 Task: Create a scrum project ZippyTech.
Action: Mouse moved to (243, 65)
Screenshot: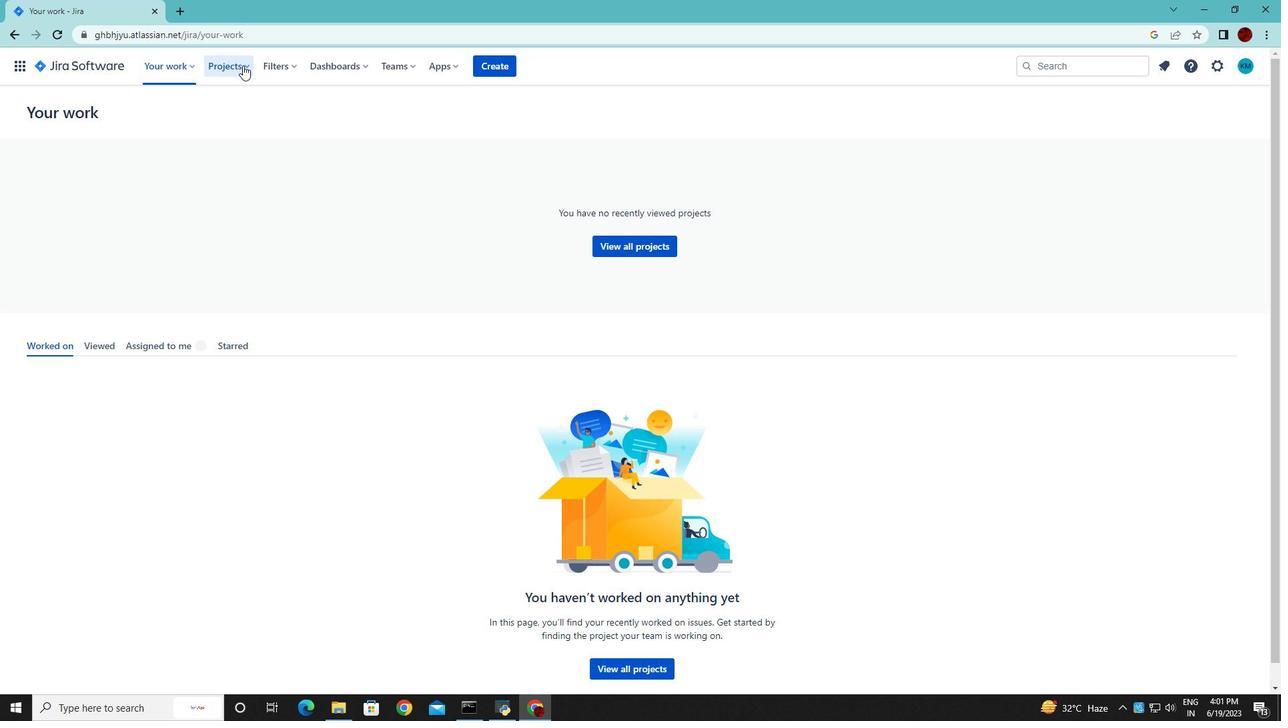 
Action: Mouse pressed left at (243, 65)
Screenshot: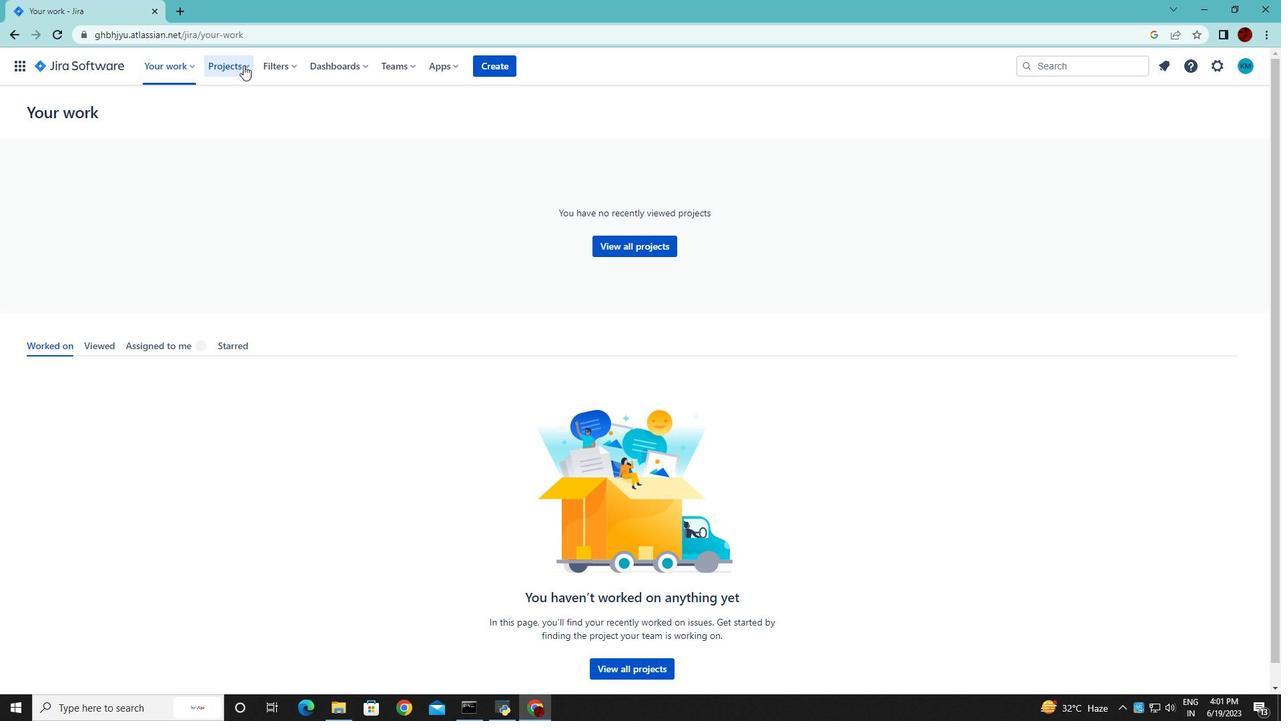 
Action: Mouse moved to (256, 307)
Screenshot: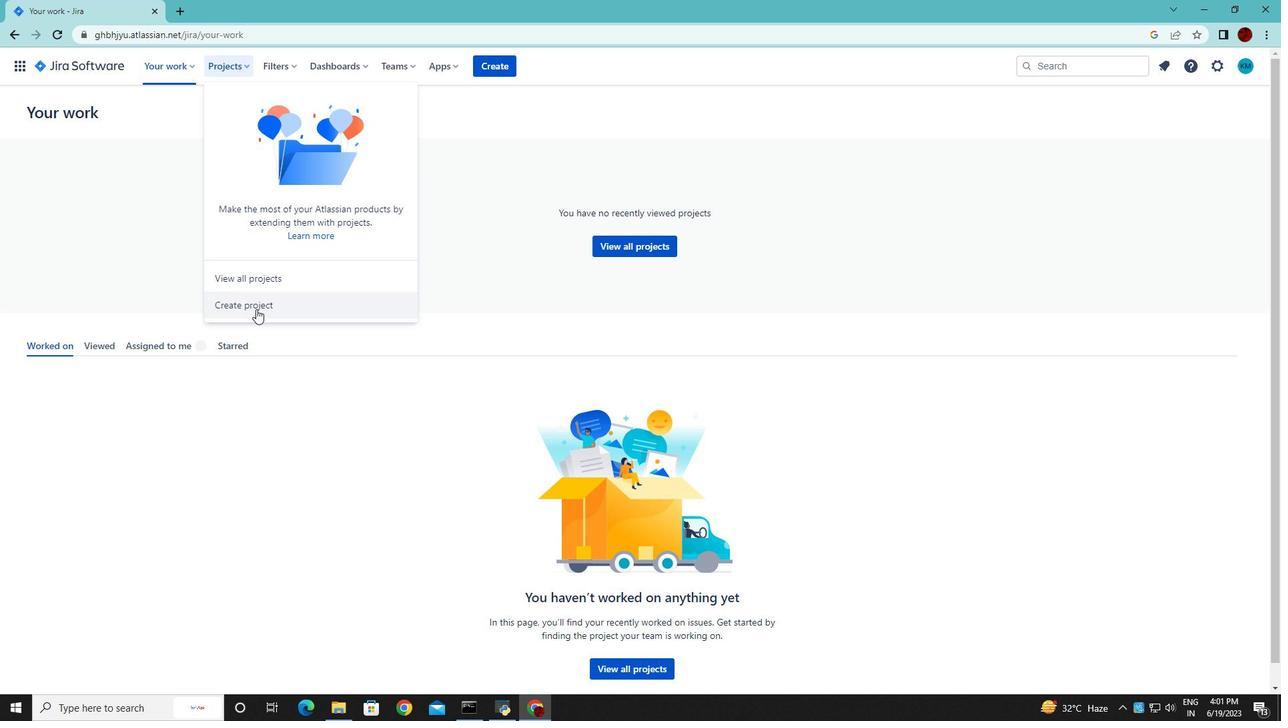 
Action: Mouse pressed left at (256, 307)
Screenshot: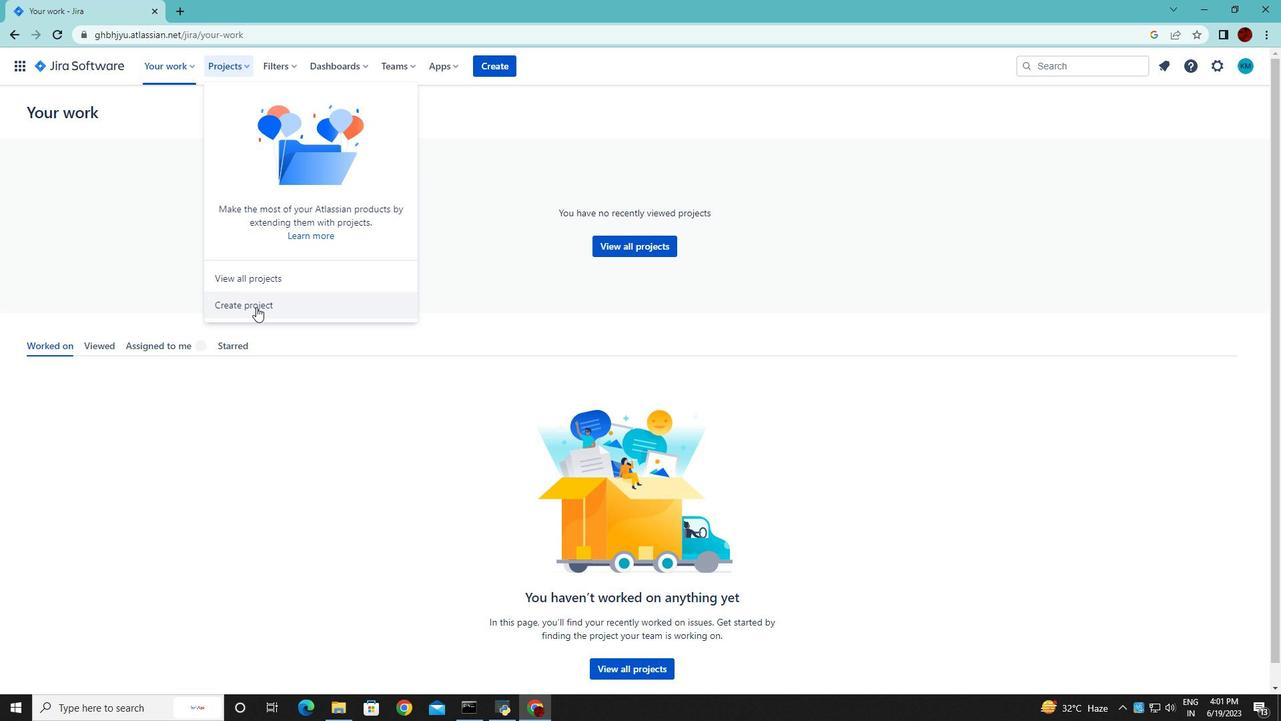
Action: Mouse moved to (610, 327)
Screenshot: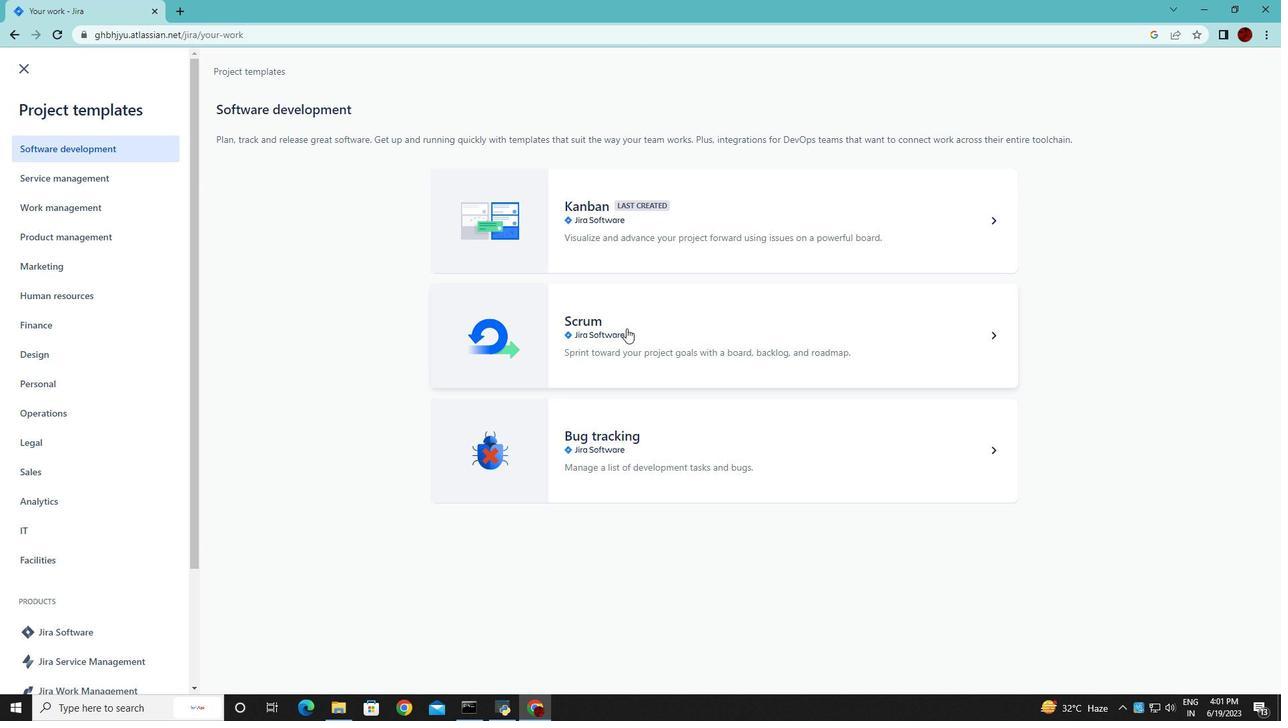 
Action: Mouse pressed left at (610, 327)
Screenshot: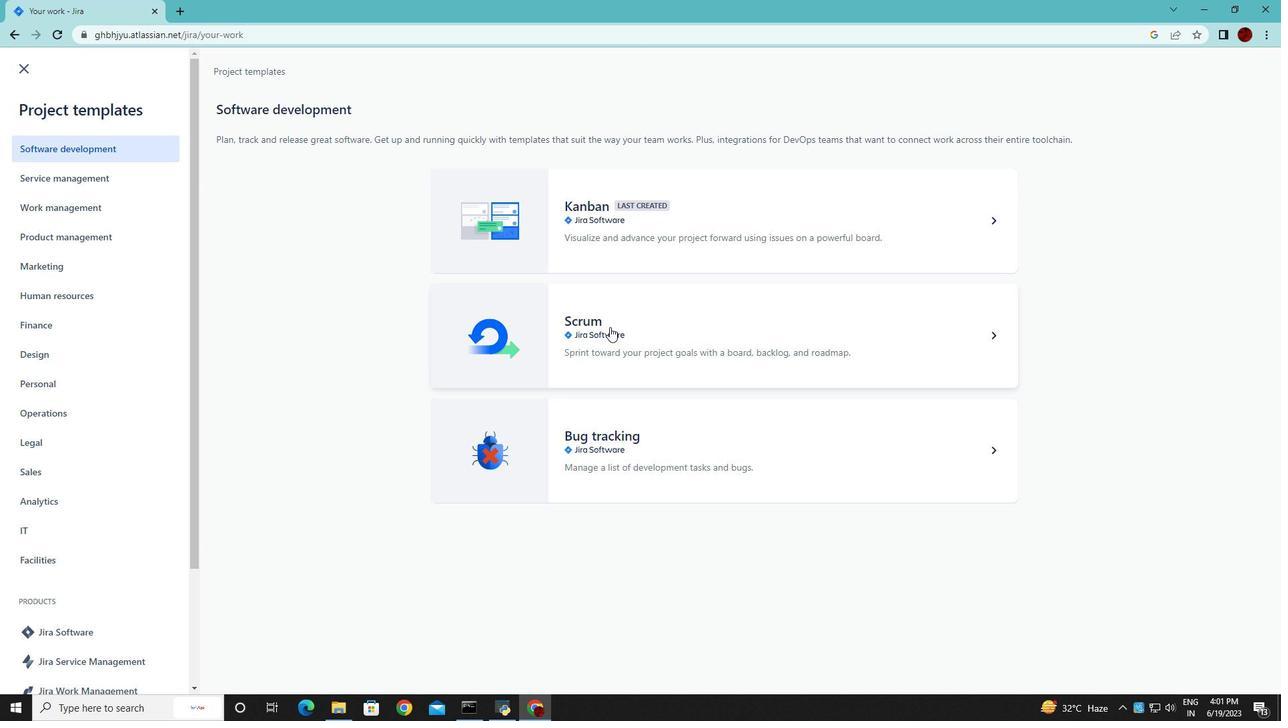 
Action: Mouse moved to (1002, 667)
Screenshot: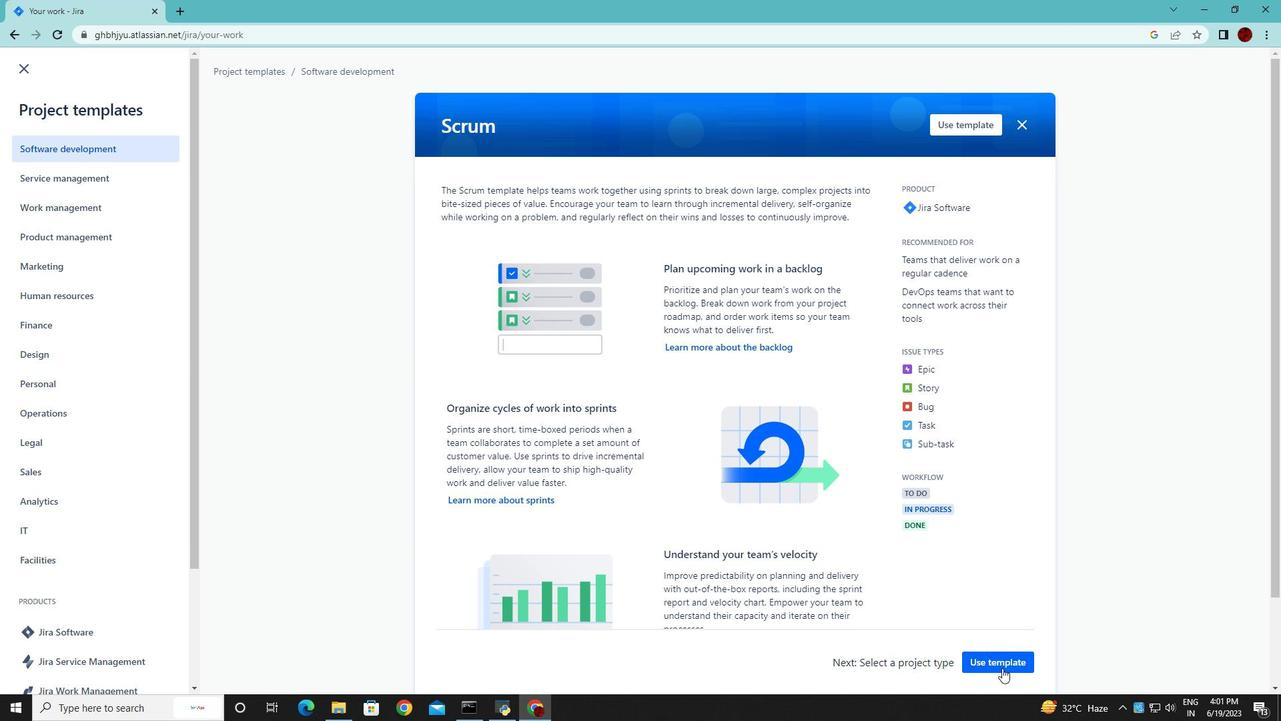 
Action: Mouse pressed left at (1002, 667)
Screenshot: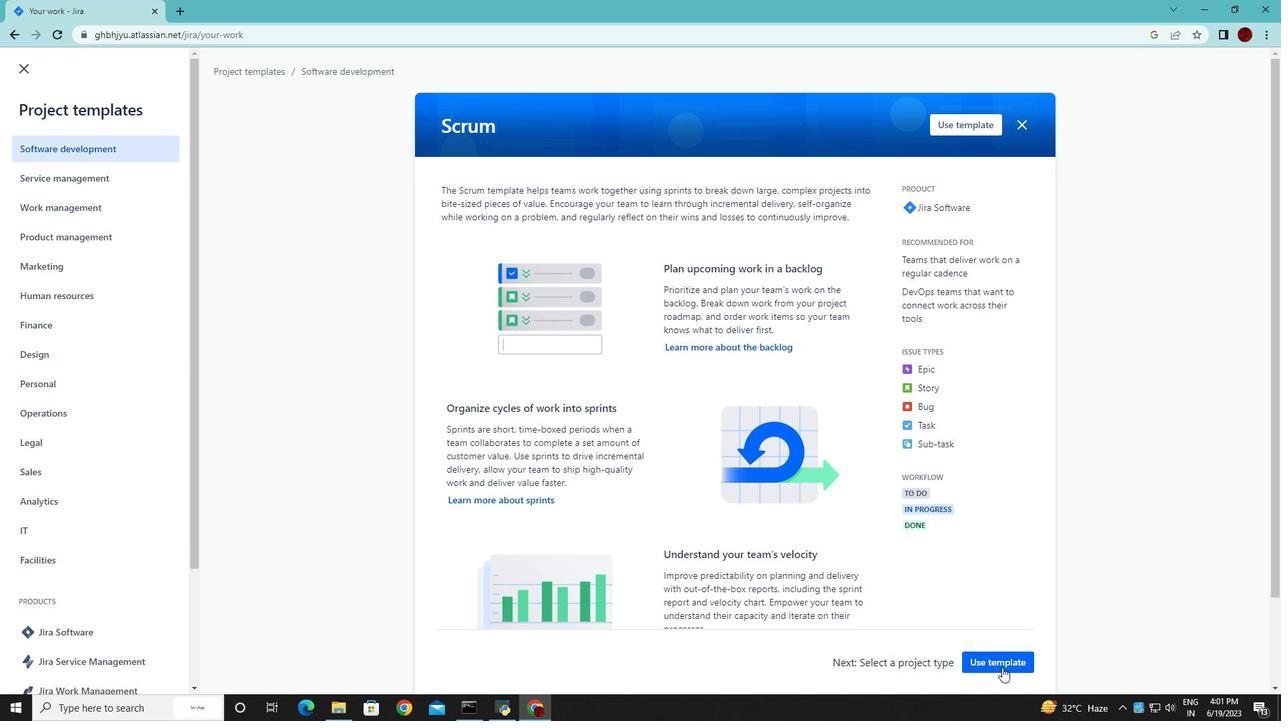
Action: Mouse moved to (483, 648)
Screenshot: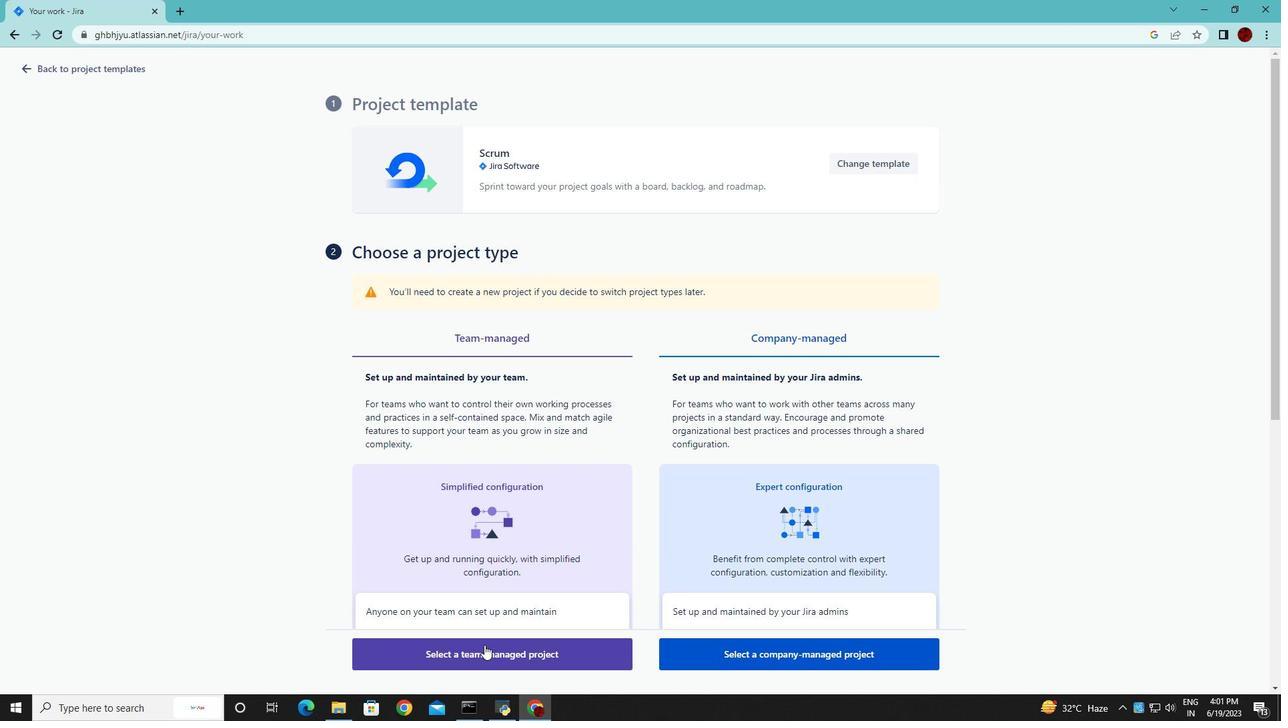 
Action: Mouse pressed left at (483, 648)
Screenshot: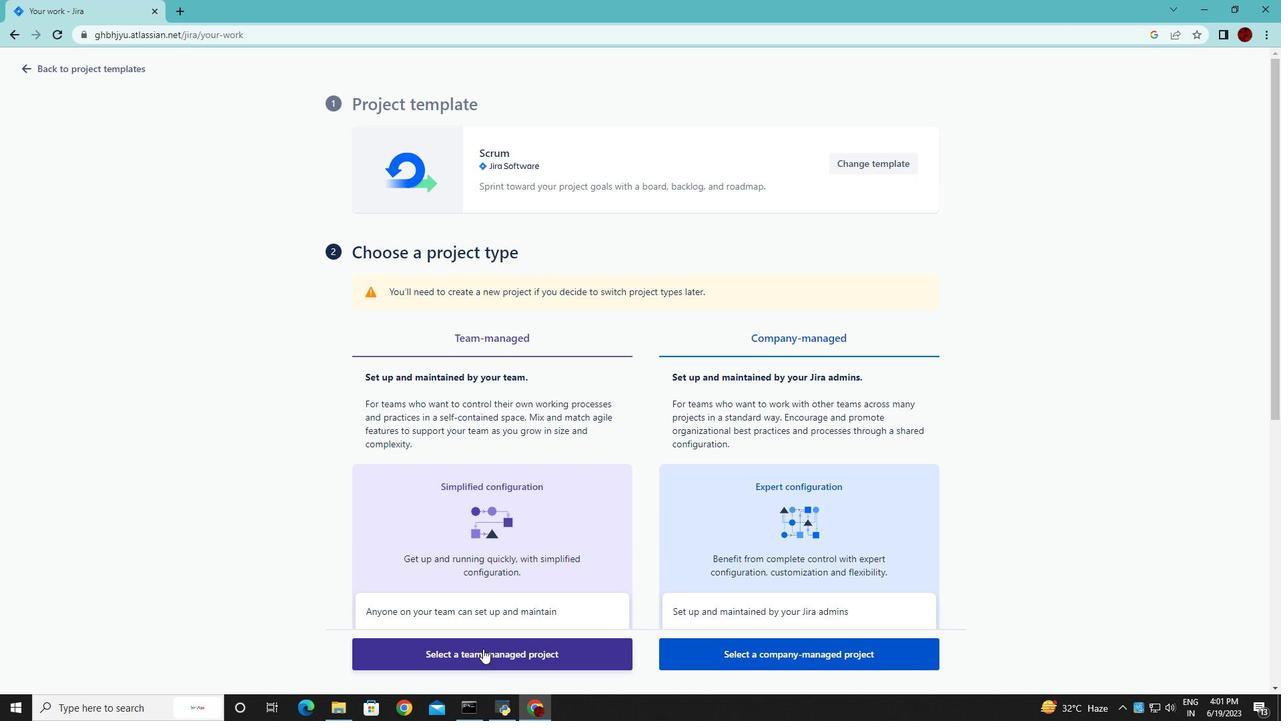 
Action: Mouse moved to (371, 311)
Screenshot: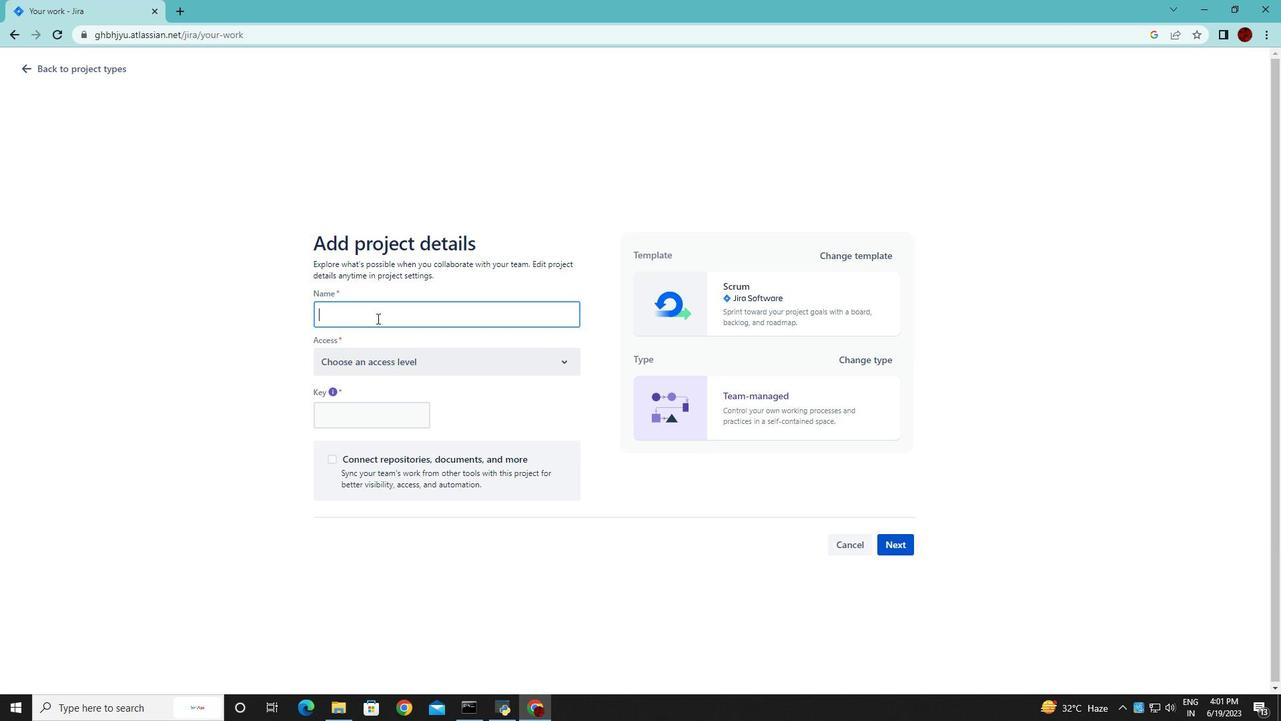 
Action: Key pressed <Key.shift>Zippy<Key.shift>Tech
Screenshot: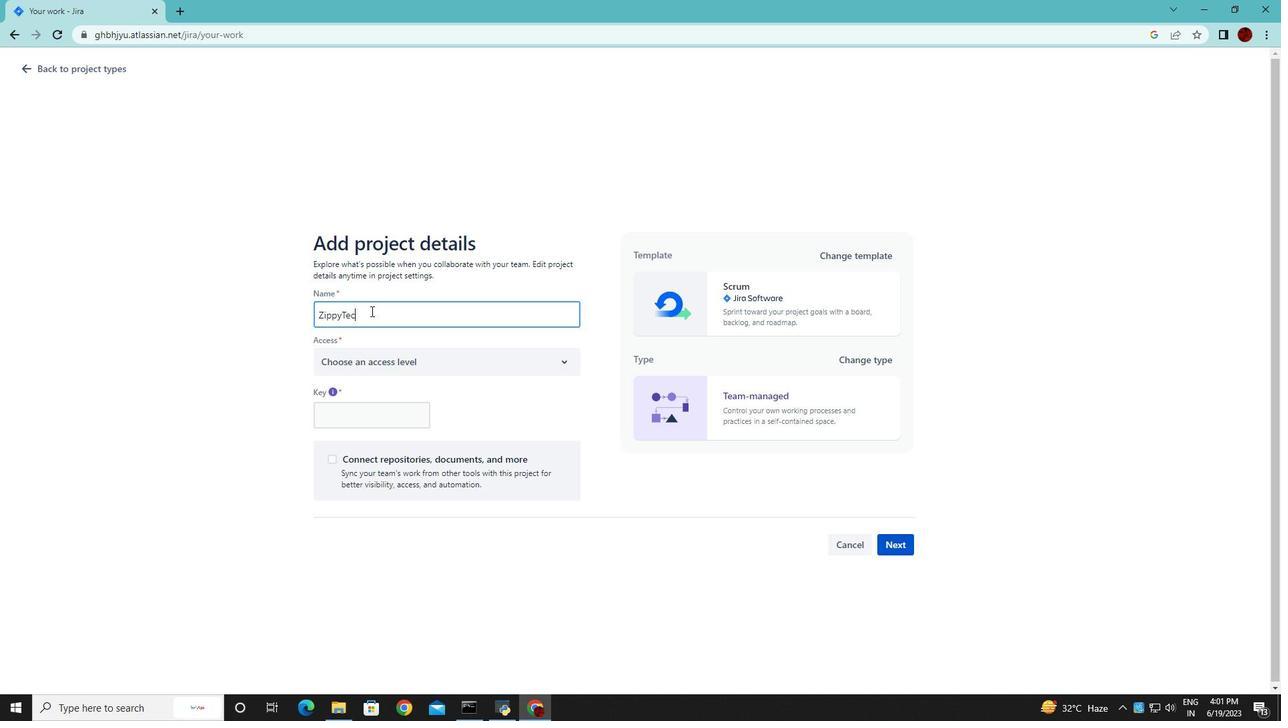
Action: Mouse moved to (902, 546)
Screenshot: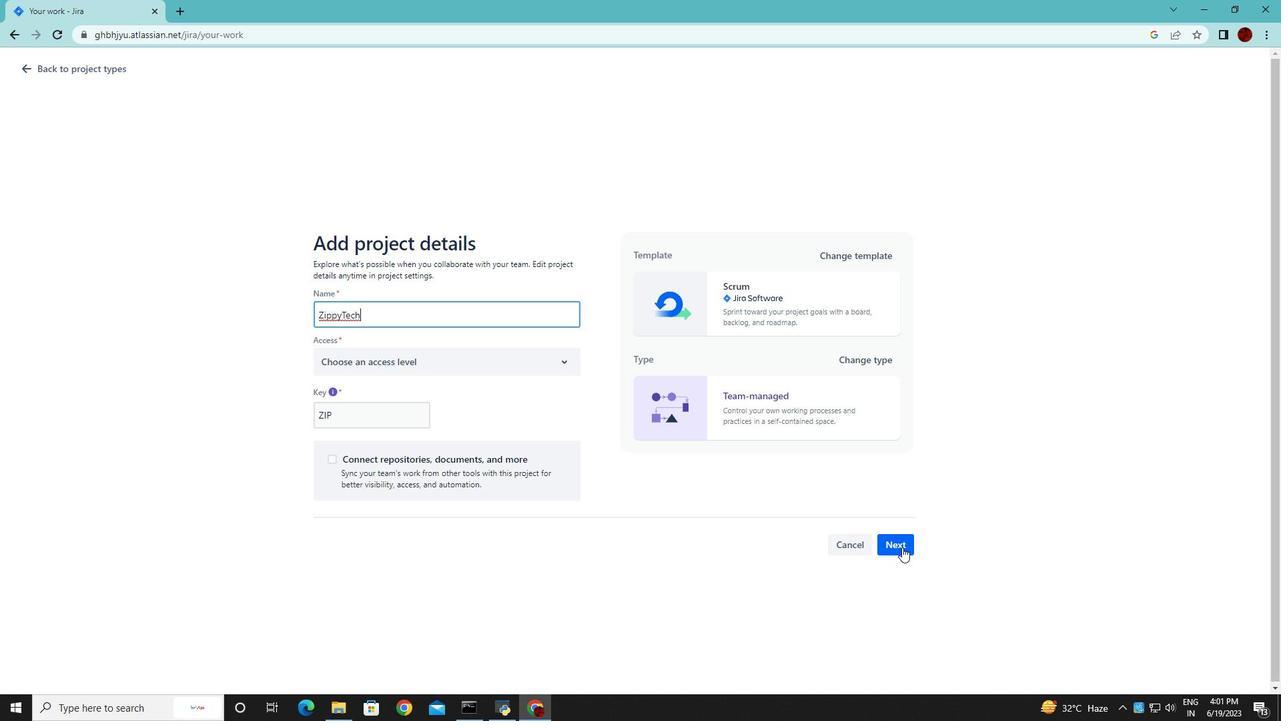 
Action: Mouse pressed left at (902, 546)
Screenshot: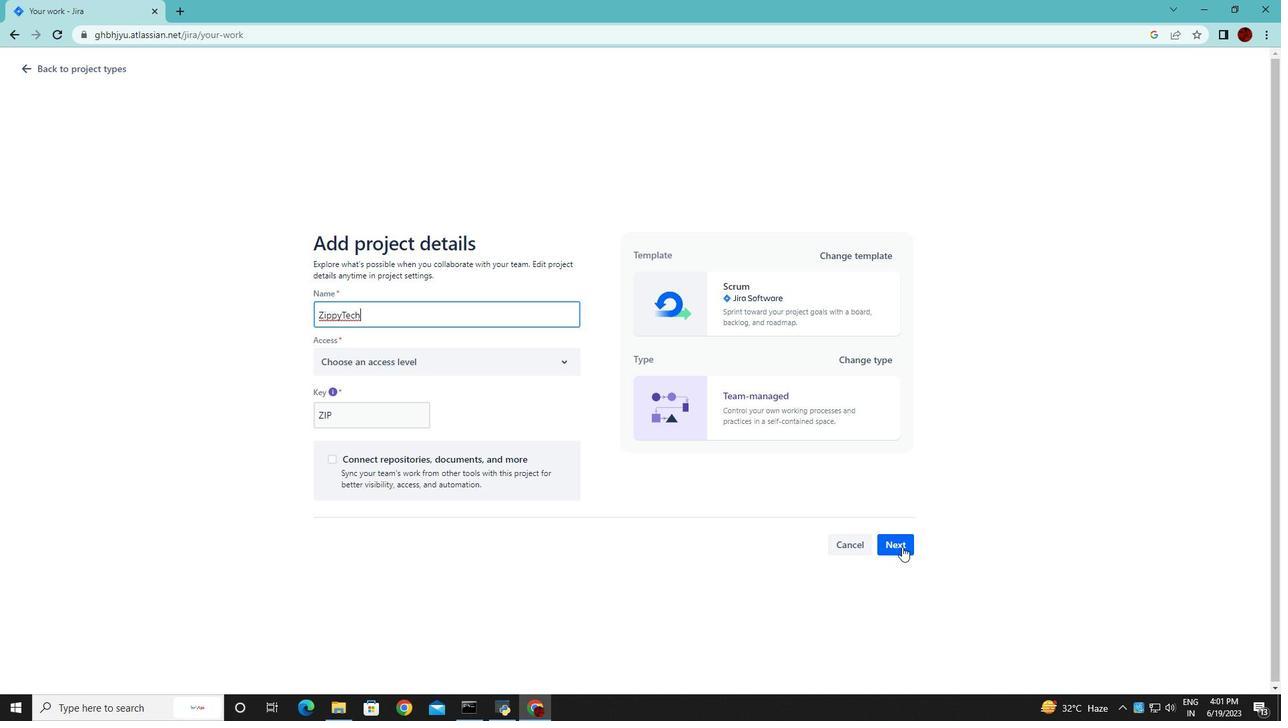 
Action: Mouse moved to (563, 358)
Screenshot: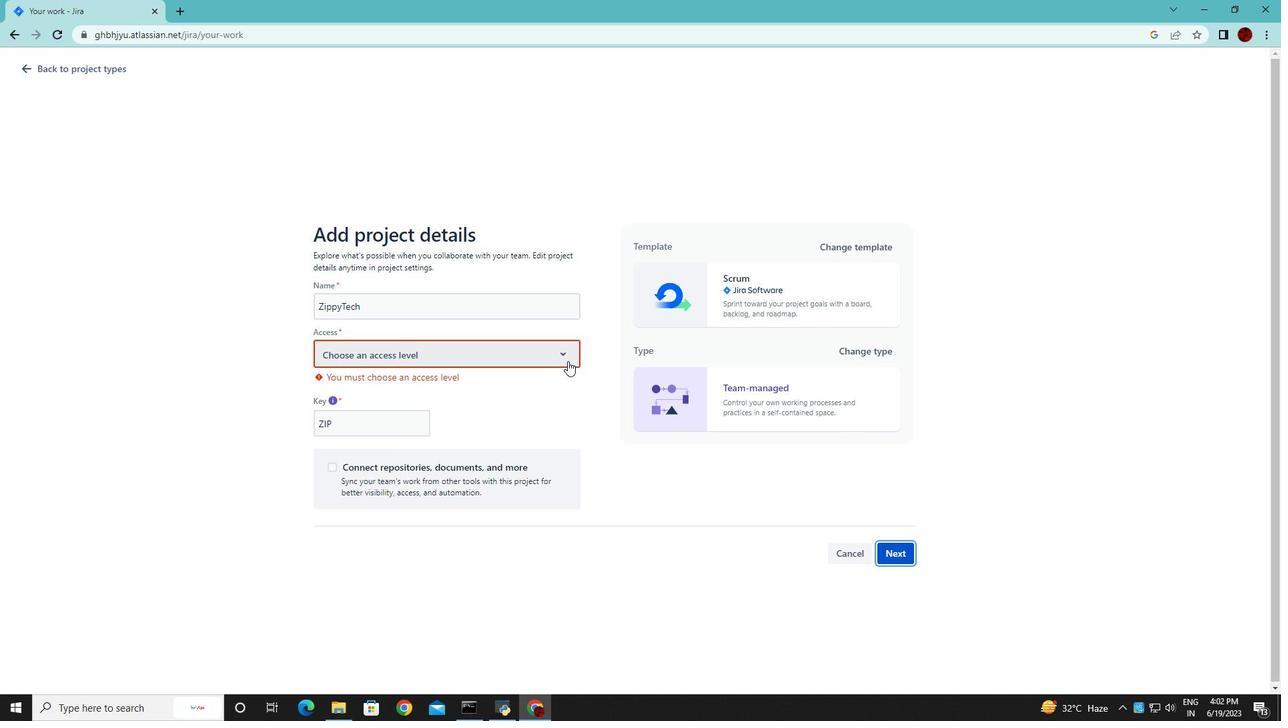 
Action: Mouse pressed left at (563, 358)
Screenshot: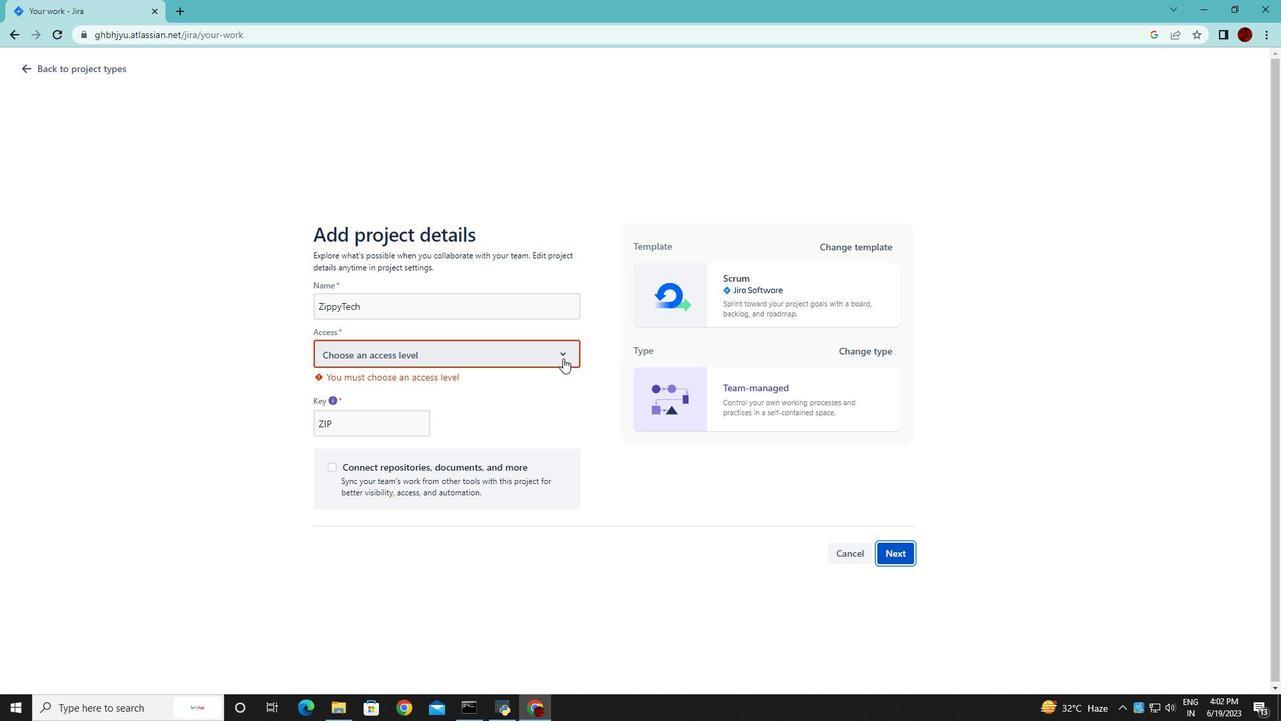 
Action: Mouse moved to (451, 405)
Screenshot: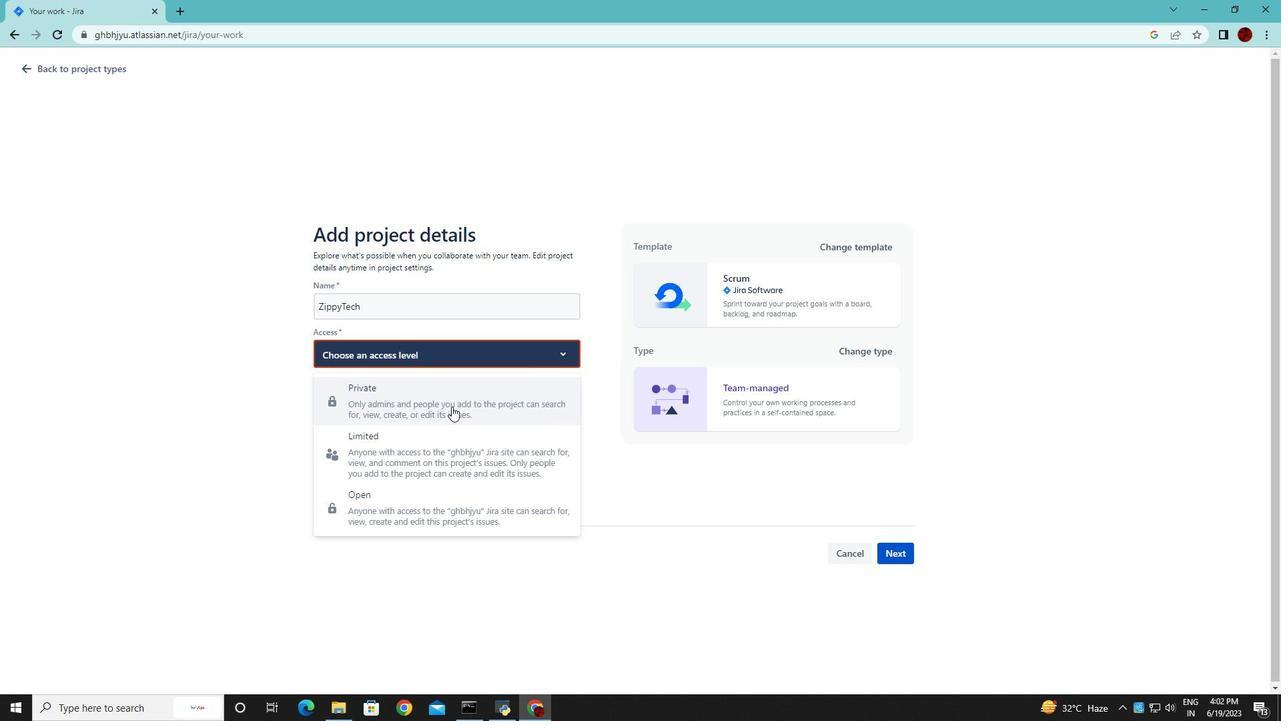 
Action: Mouse pressed left at (451, 405)
Screenshot: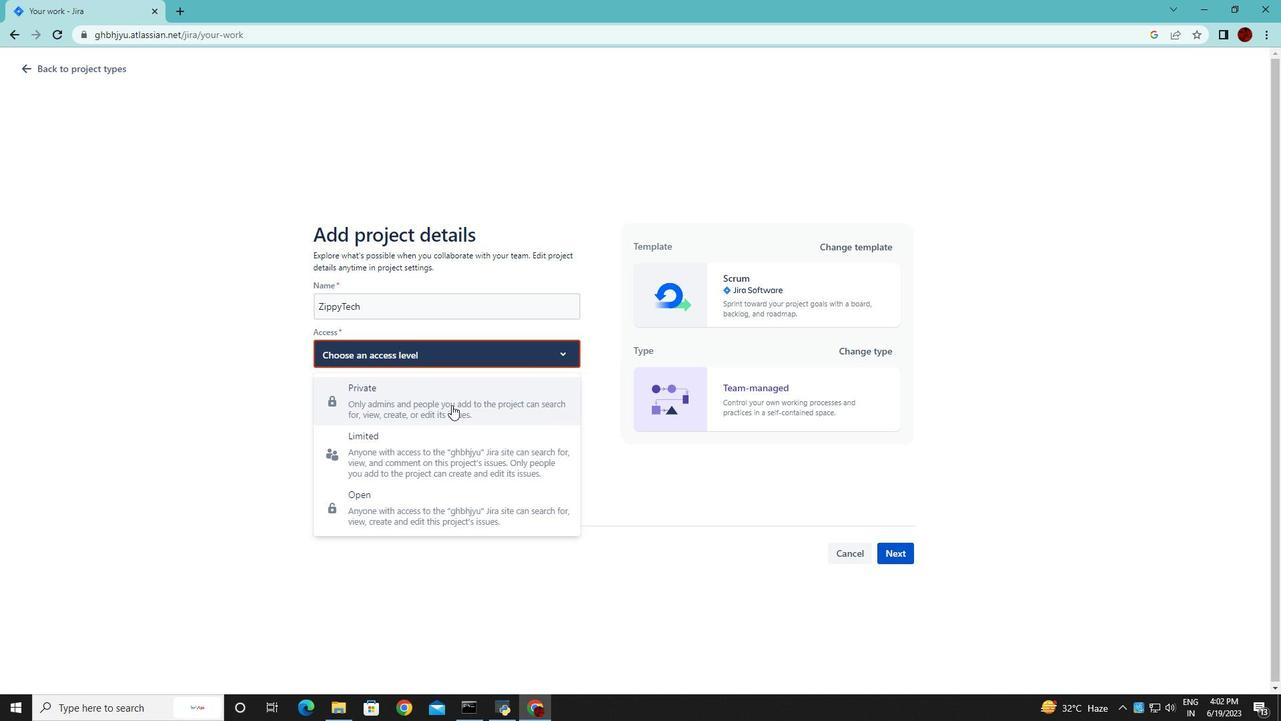 
Action: Mouse moved to (897, 543)
Screenshot: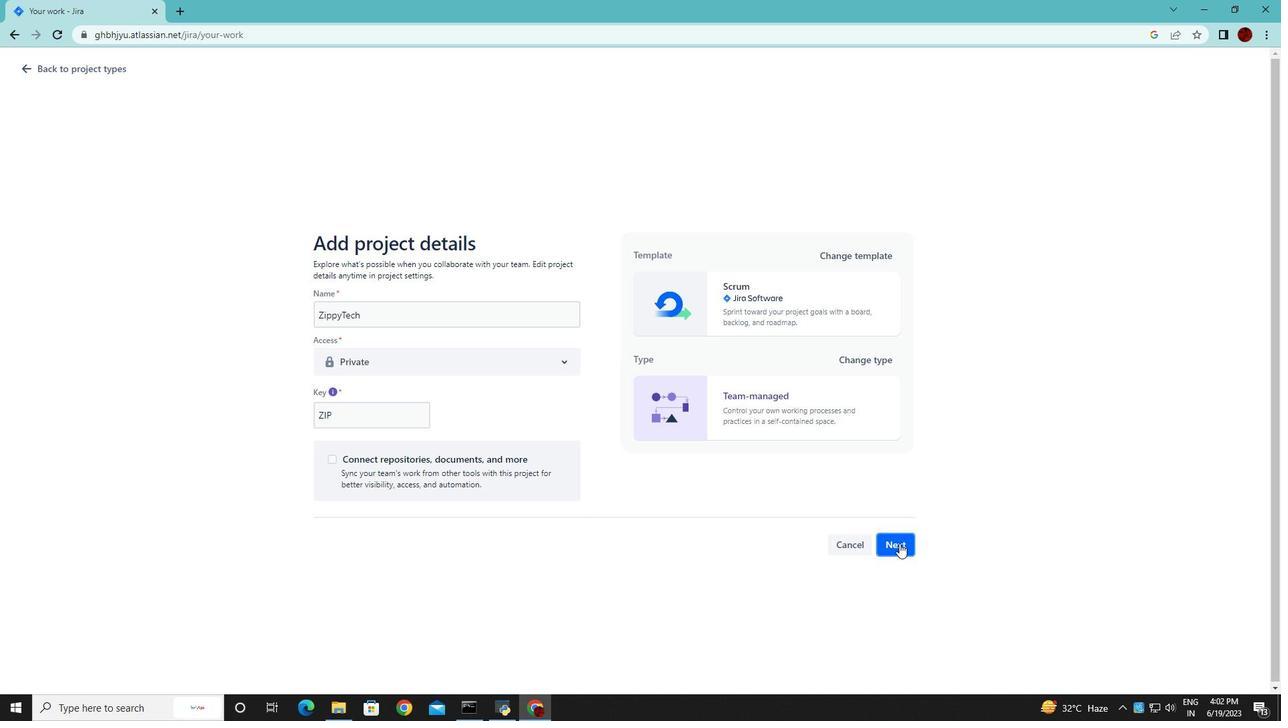 
Action: Mouse pressed left at (897, 543)
Screenshot: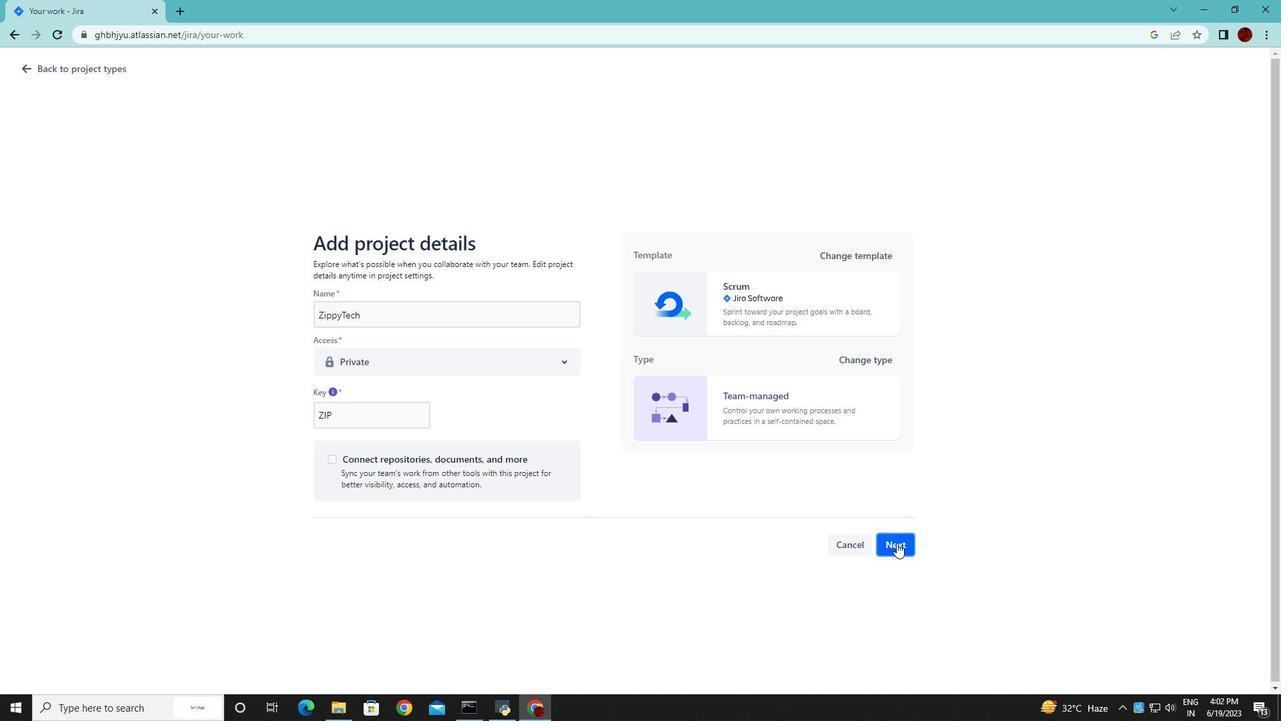 
Action: Mouse moved to (799, 457)
Screenshot: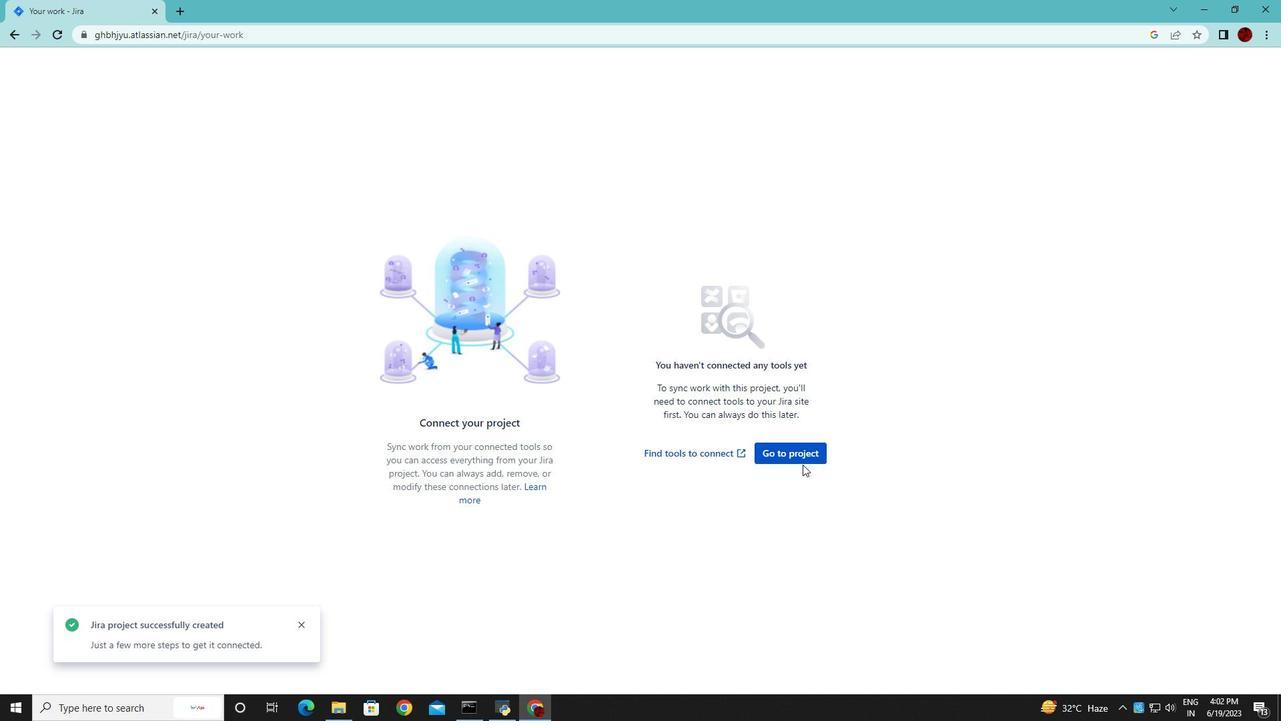 
Action: Mouse pressed left at (799, 457)
Screenshot: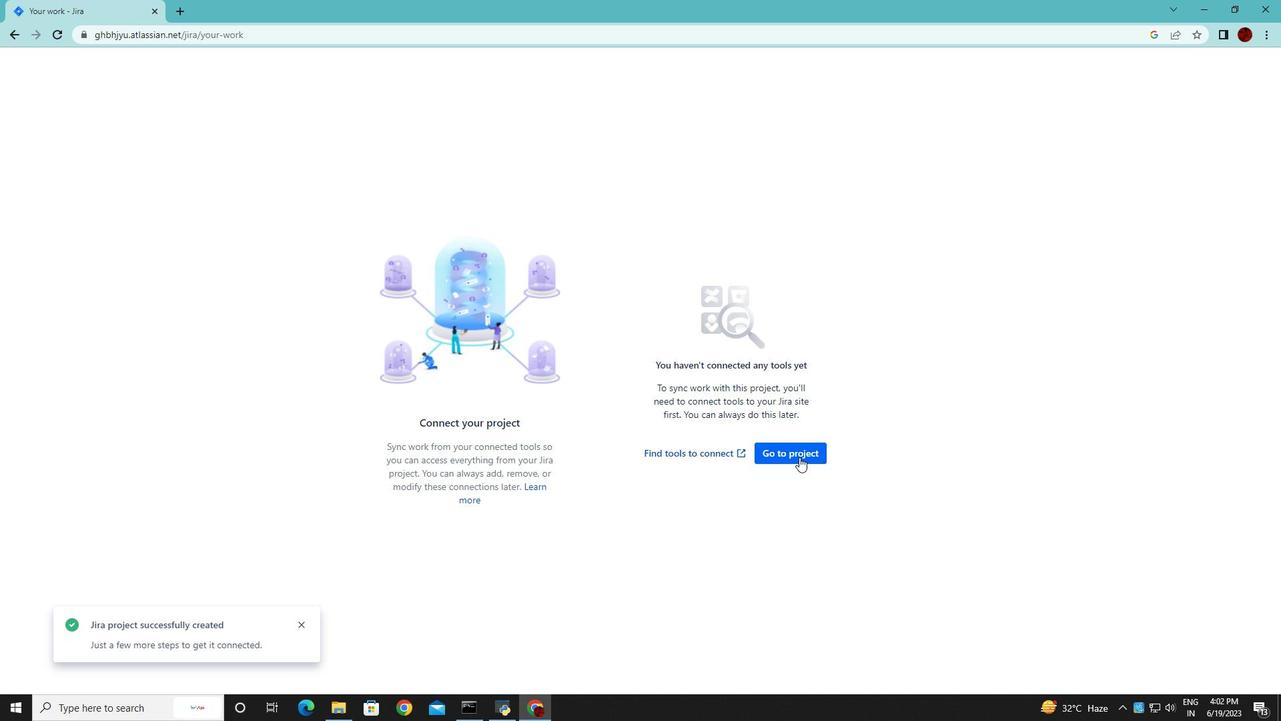 
